 Task: Create a task  Improve the appâ€™s compatibility with different screen sizes and resolutions , assign it to team member softage.6@softage.net in the project TurnkeyTech and update the status of the task to  At Risk , set the priority of the task to Medium.
Action: Mouse moved to (72, 424)
Screenshot: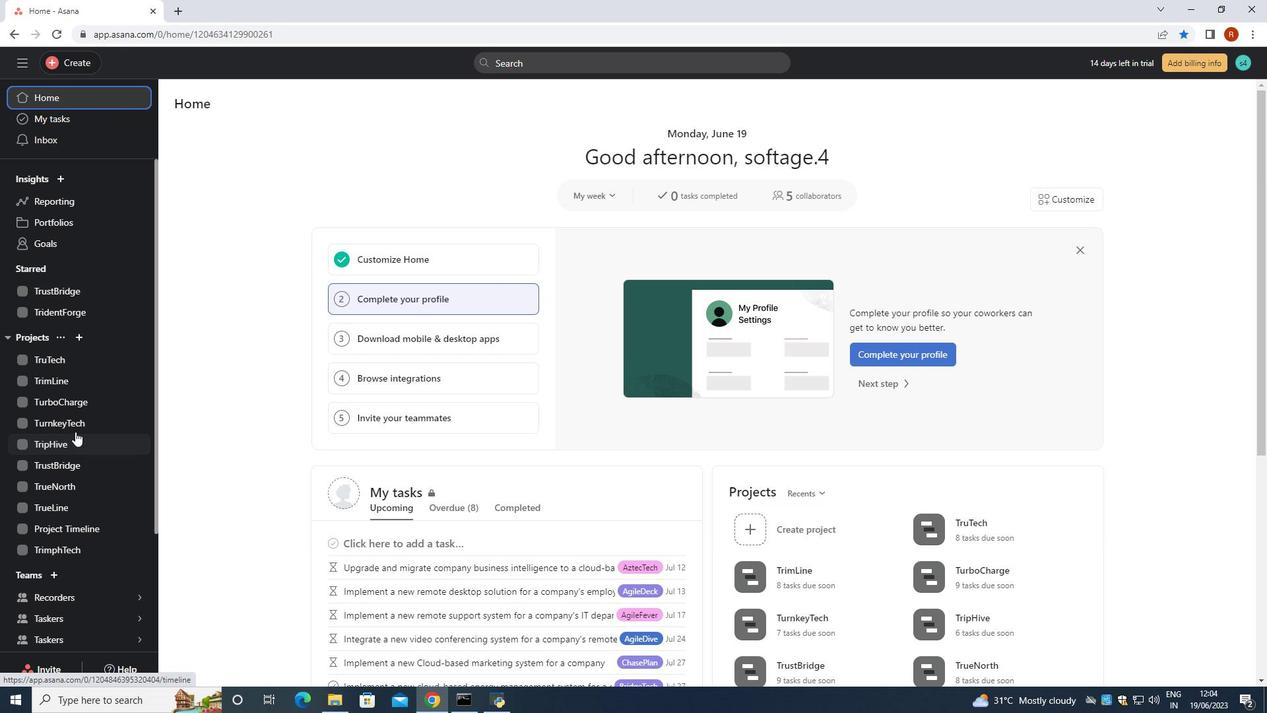 
Action: Mouse pressed left at (72, 424)
Screenshot: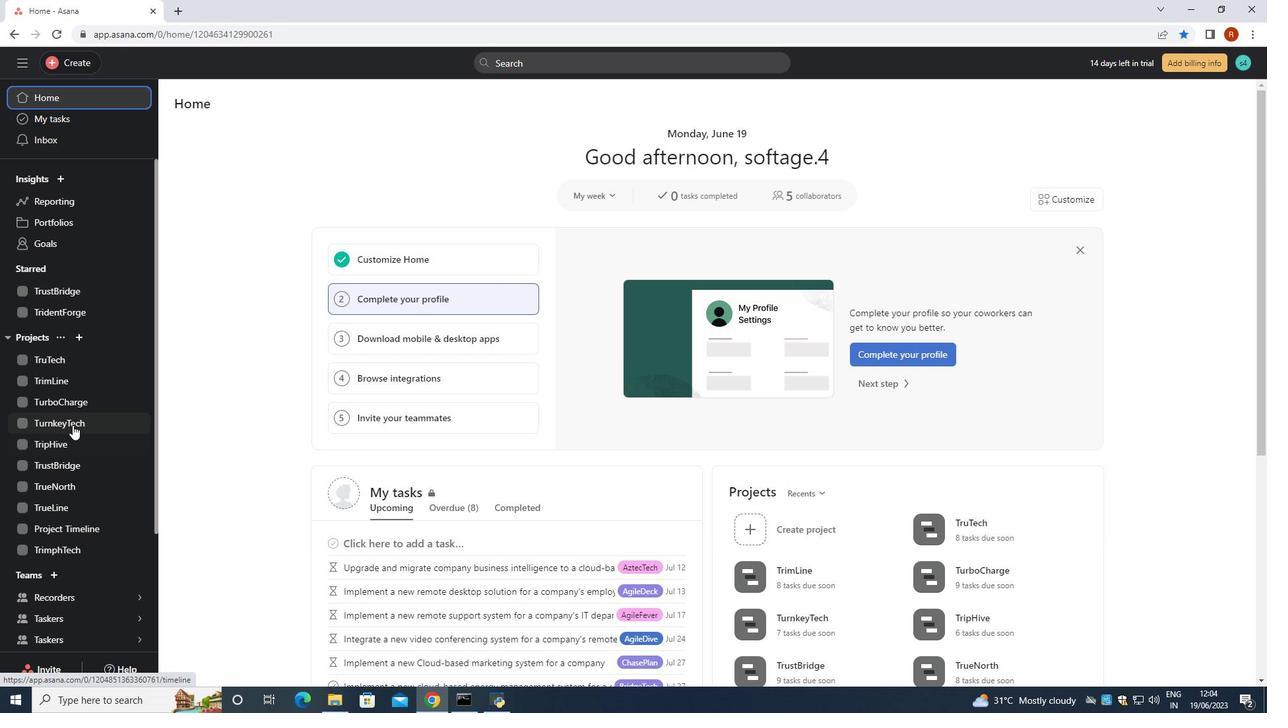 
Action: Mouse moved to (200, 166)
Screenshot: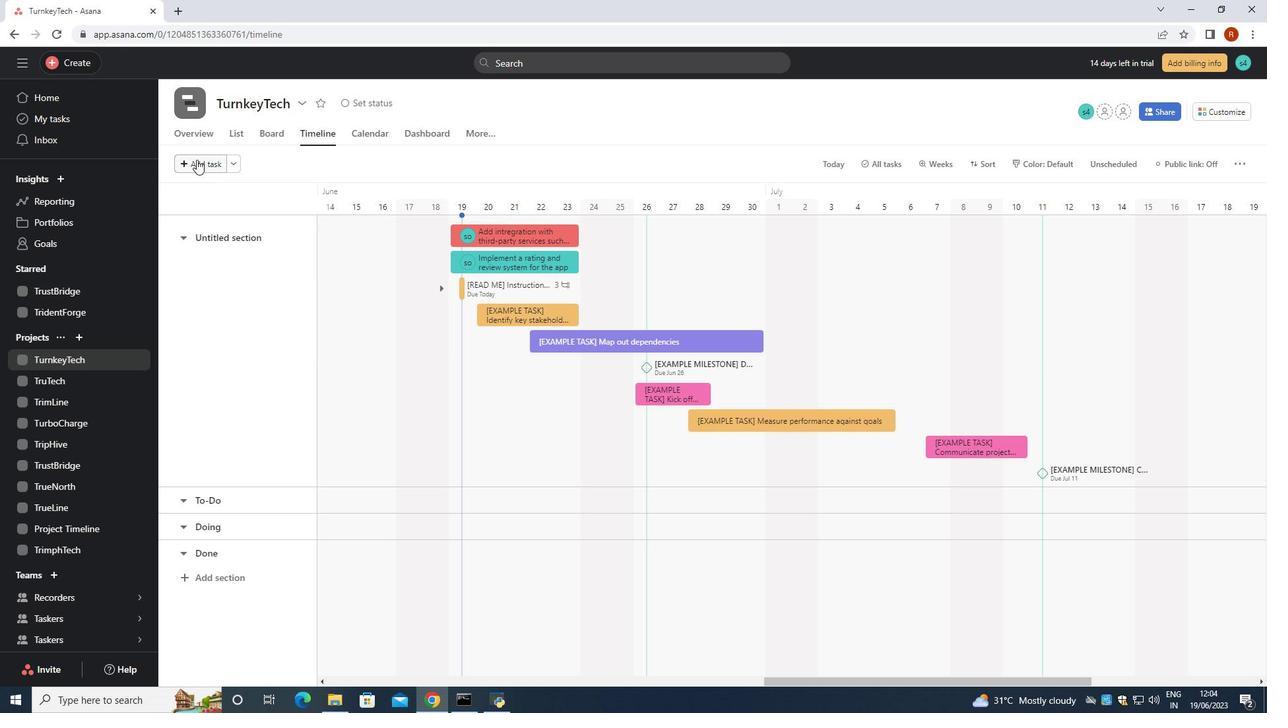 
Action: Mouse pressed left at (200, 166)
Screenshot: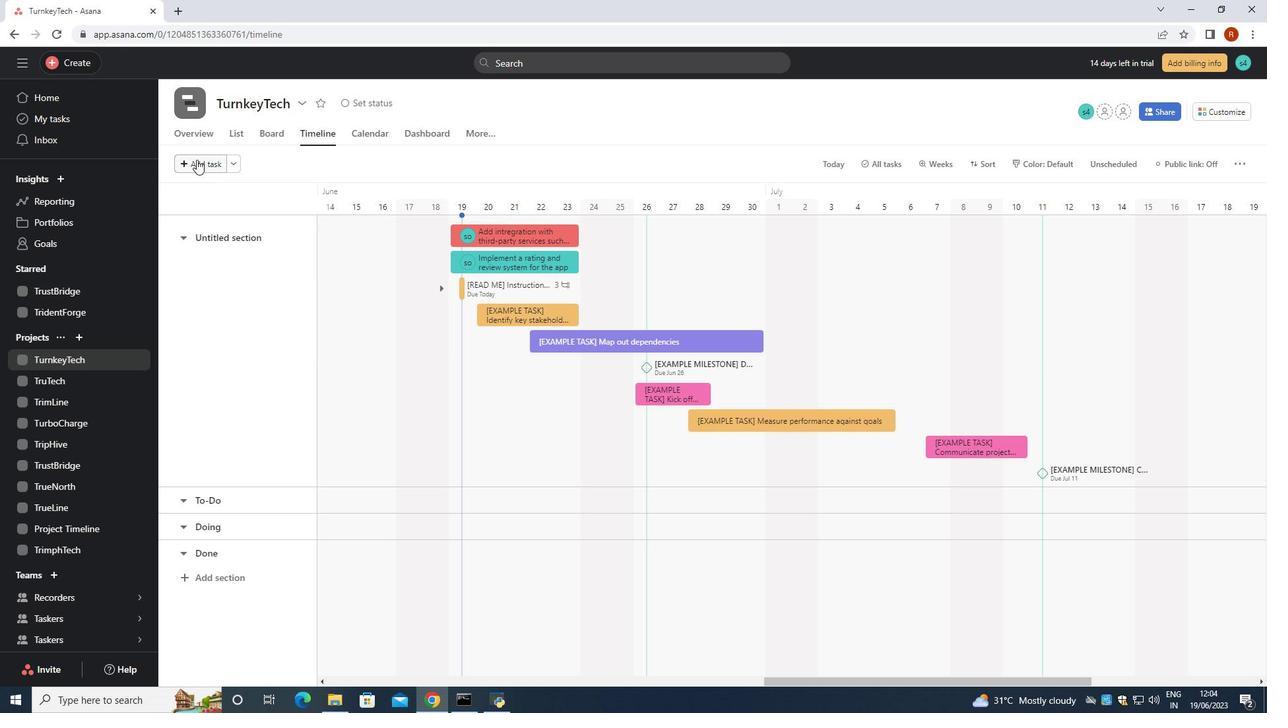 
Action: Mouse moved to (195, 160)
Screenshot: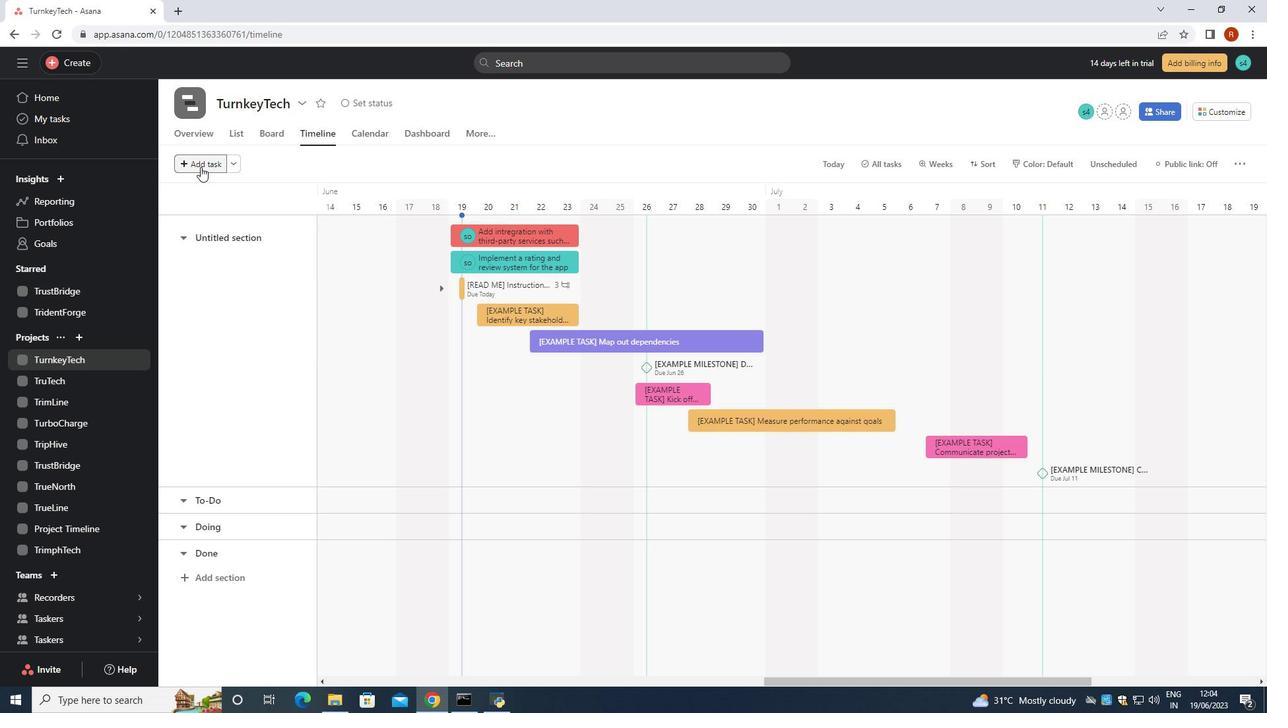 
Action: Key pressed <Key.shift><Key.shift><Key.shift><Key.shift><Key.shift><Key.shift><Key.shift><Key.shift><Key.shift><Key.shift><Key.shift><Key.shift><Key.shift><Key.shift><Key.shift><Key.shift><Key.shift><Key.shift><Key.shift>Improve<Key.space>thr<Key.backspace>e<Key.space>app's<Key.space>compatibility<Key.space>with<Key.space>different<Key.space>screen<Key.space>sizes<Key.space>and<Key.space>resolutions<Key.enter>
Screenshot: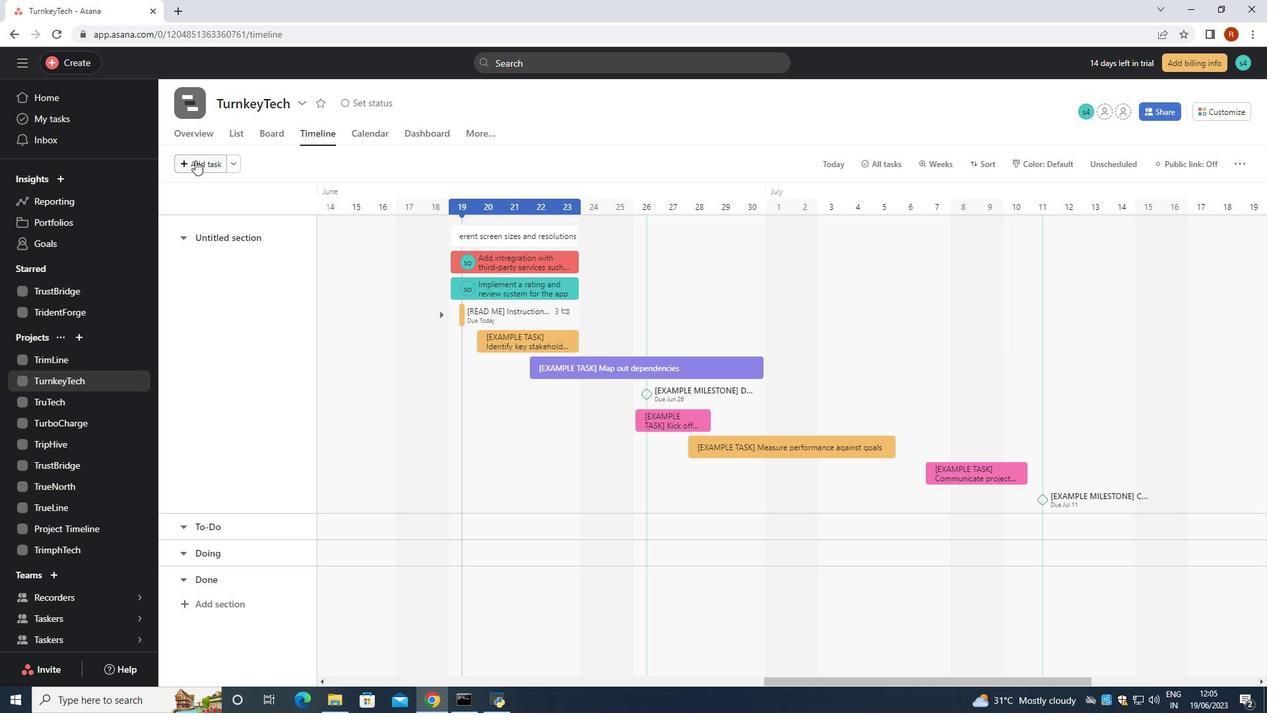 
Action: Mouse moved to (532, 246)
Screenshot: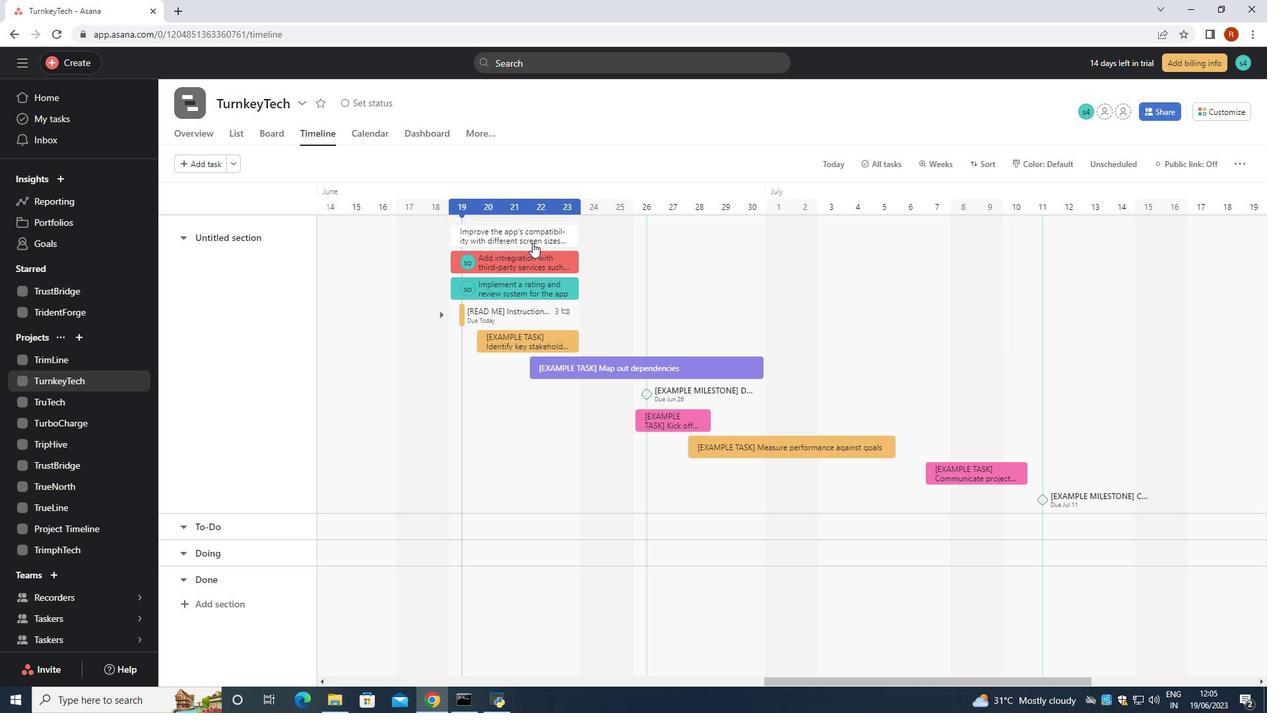 
Action: Mouse pressed left at (532, 246)
Screenshot: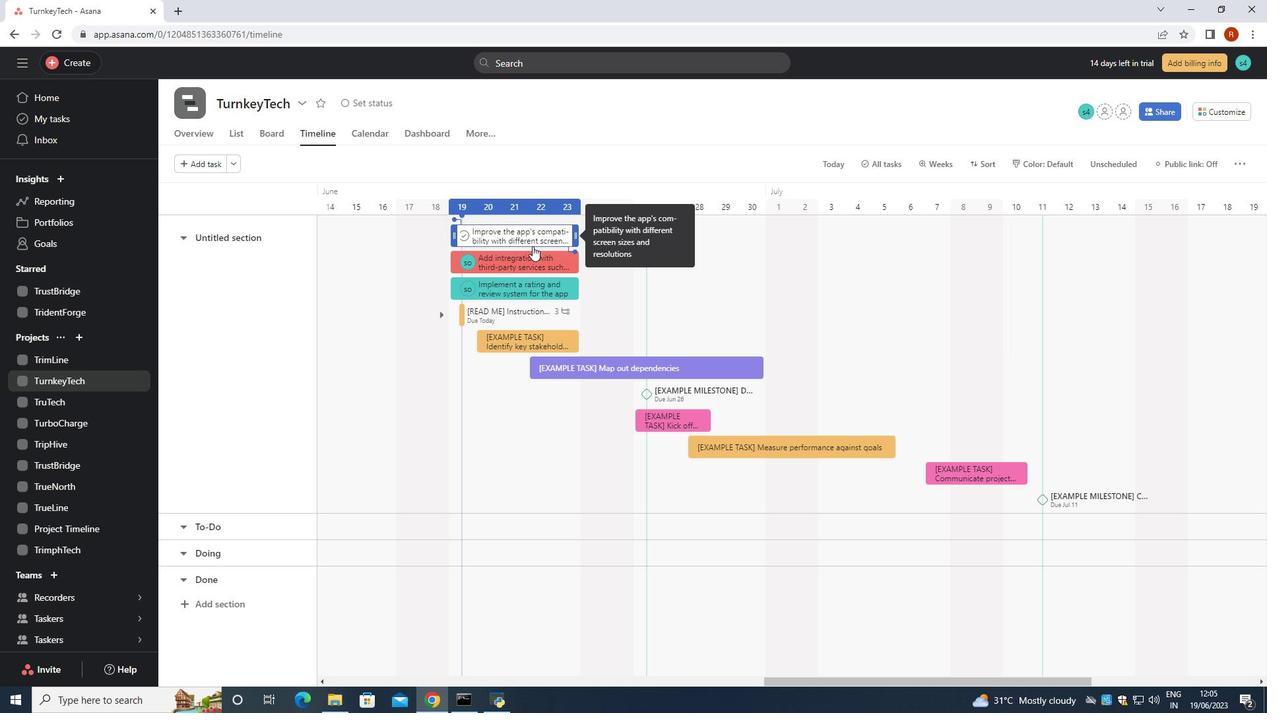 
Action: Mouse moved to (923, 266)
Screenshot: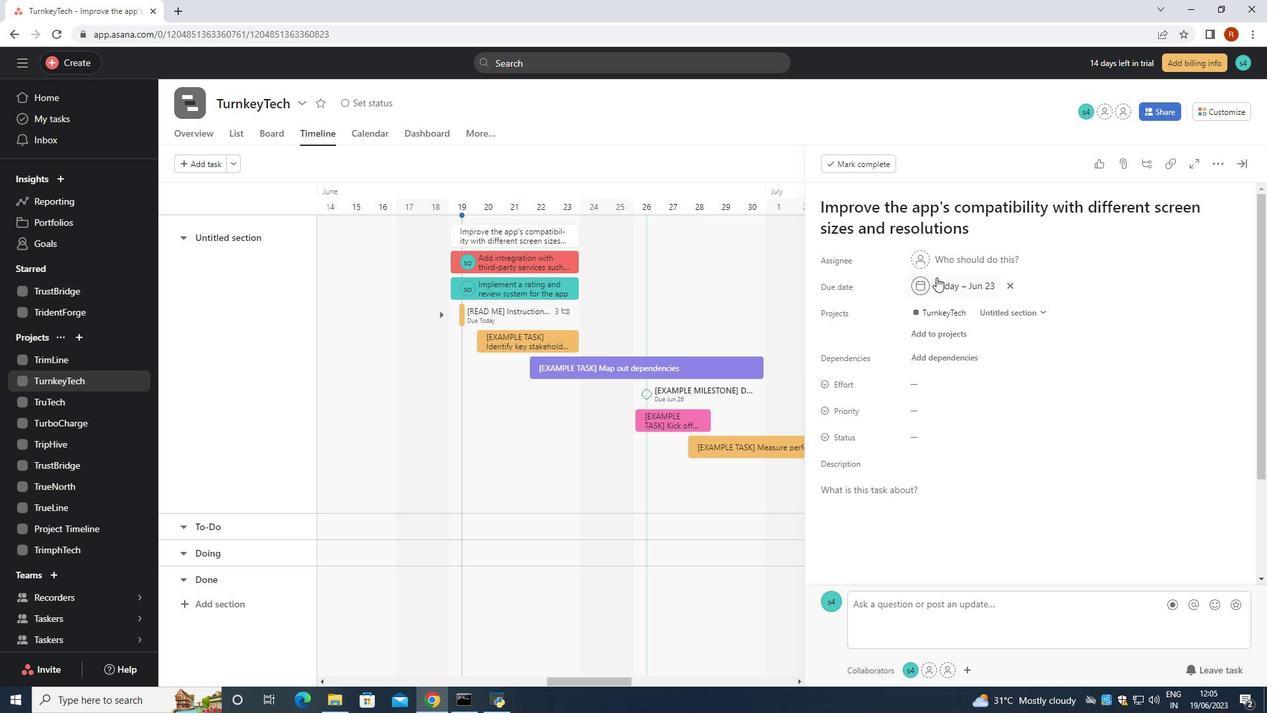 
Action: Mouse pressed left at (923, 266)
Screenshot: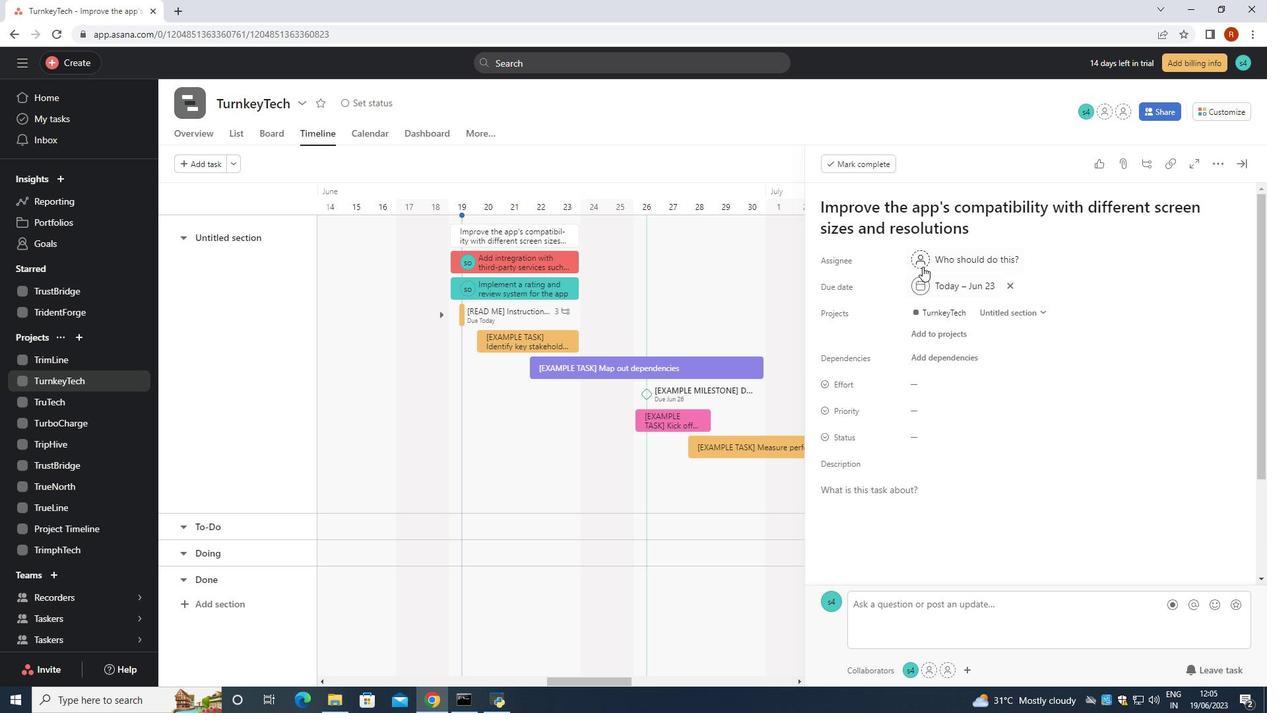 
Action: Key pressed softage.6<Key.shift>@softage.net
Screenshot: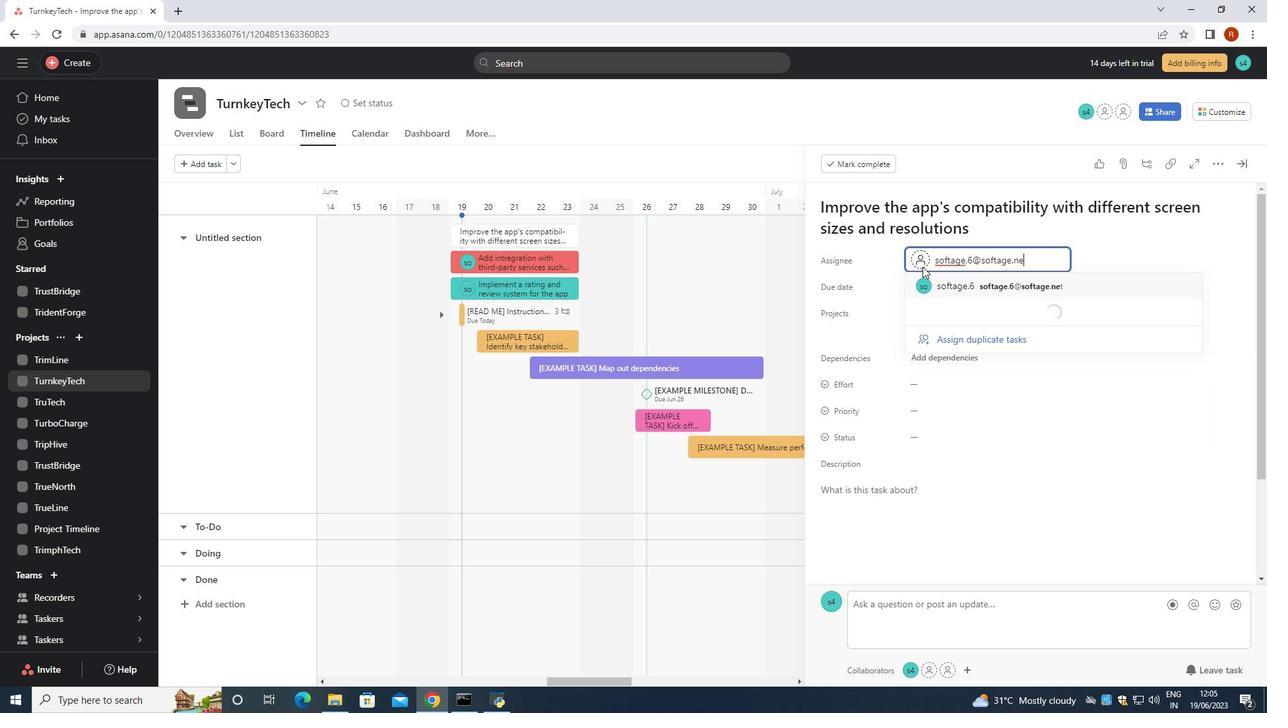 
Action: Mouse moved to (1058, 288)
Screenshot: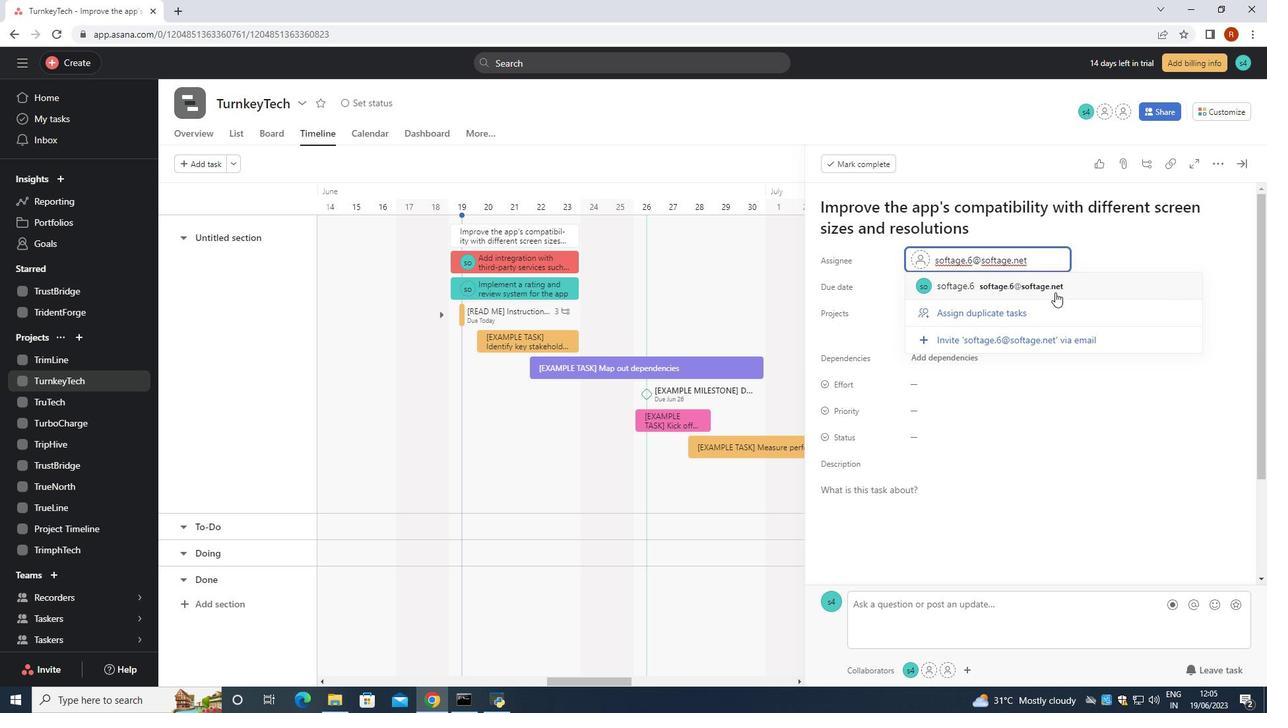 
Action: Mouse pressed left at (1058, 288)
Screenshot: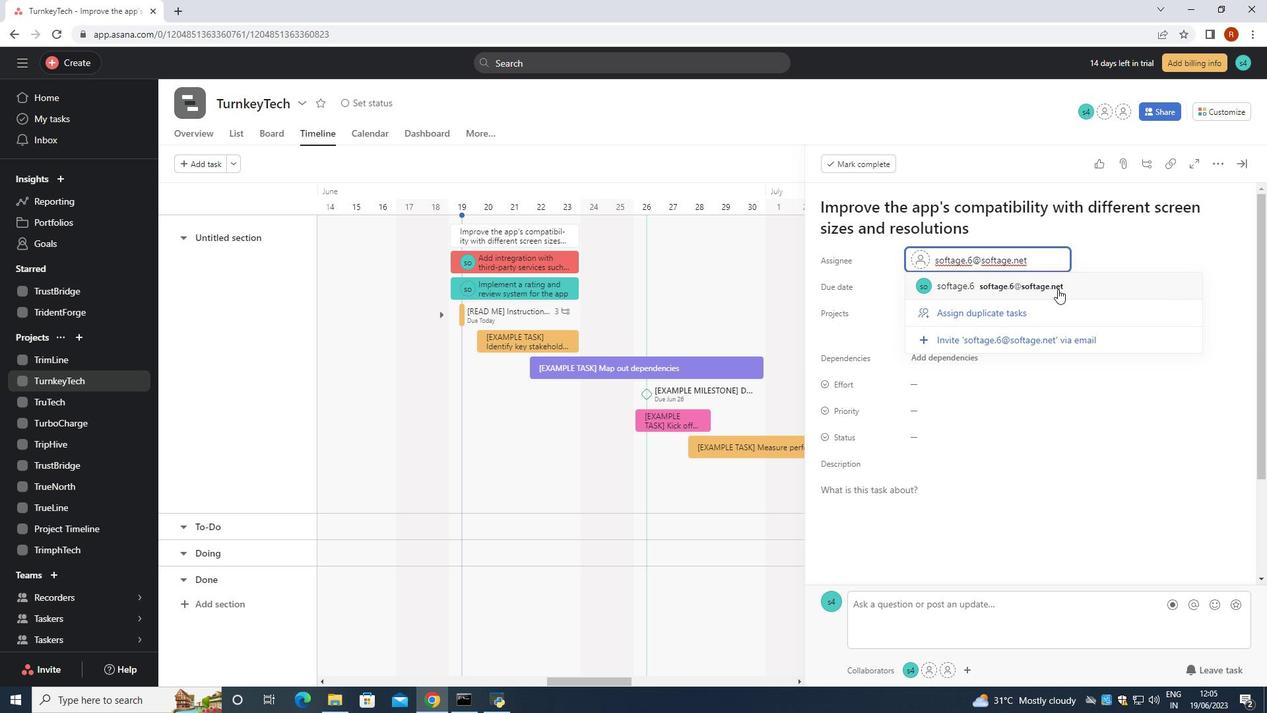 
Action: Mouse moved to (931, 433)
Screenshot: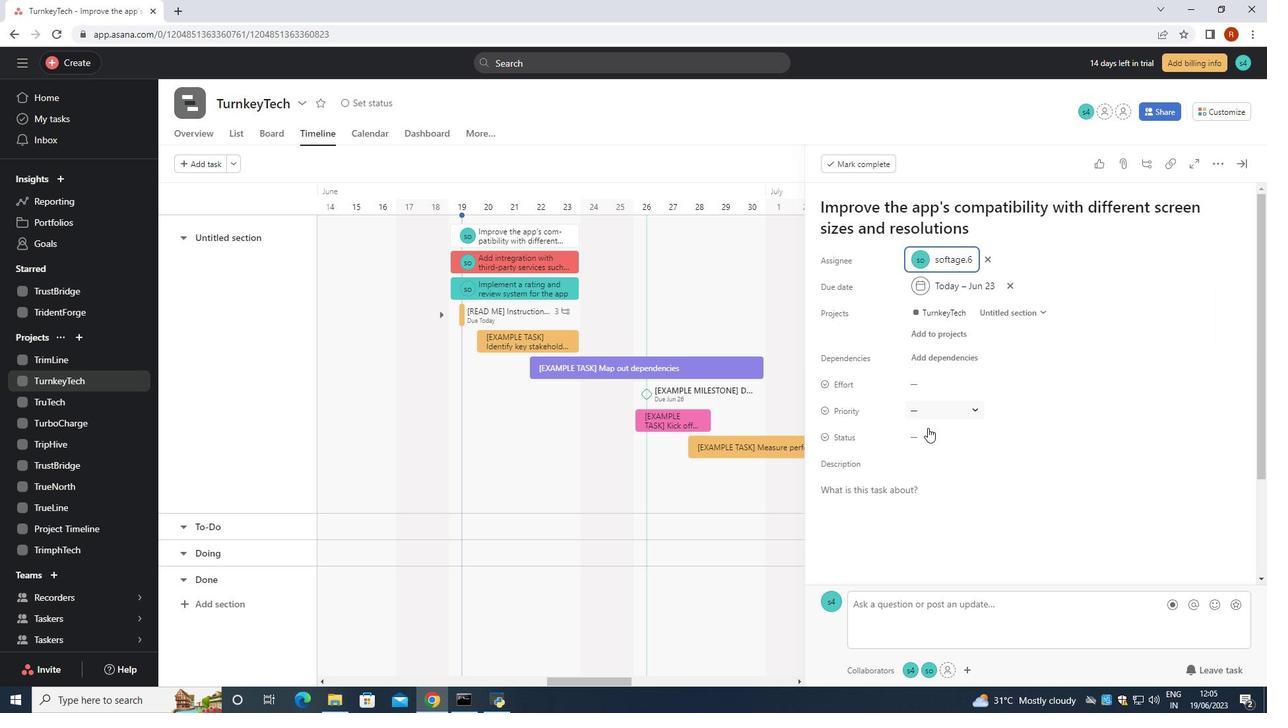 
Action: Mouse pressed left at (931, 433)
Screenshot: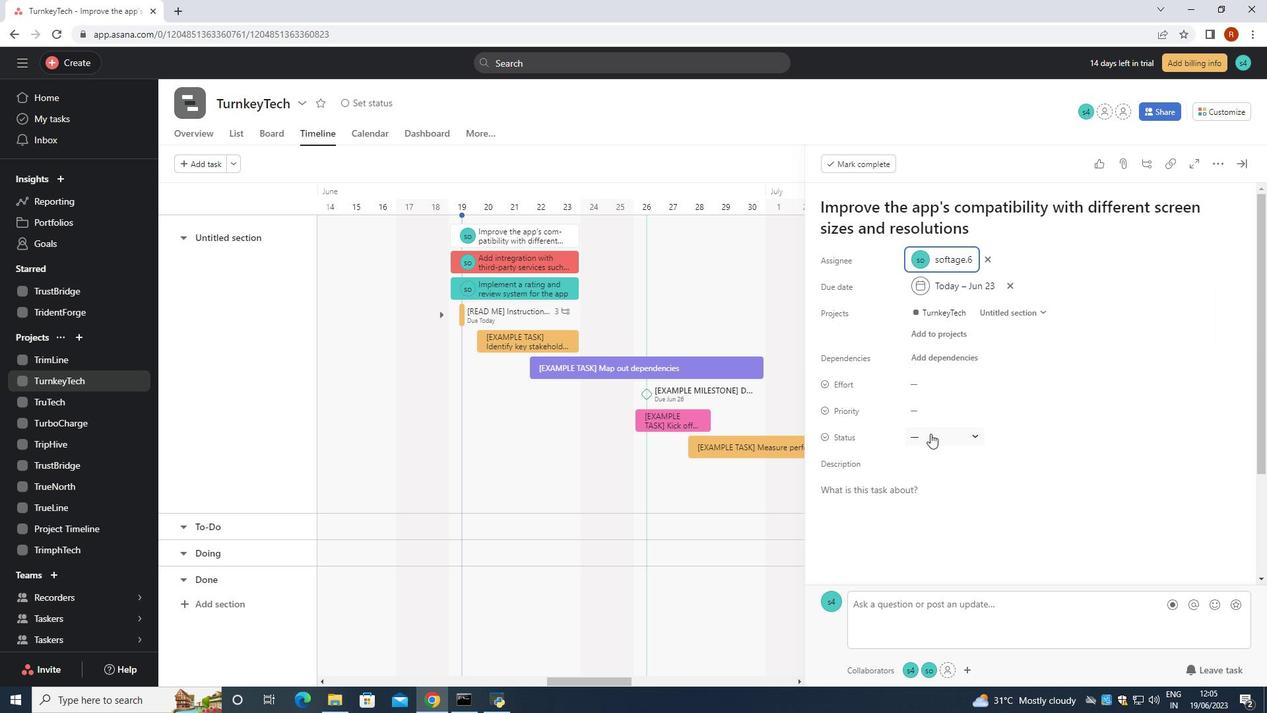 
Action: Mouse moved to (949, 513)
Screenshot: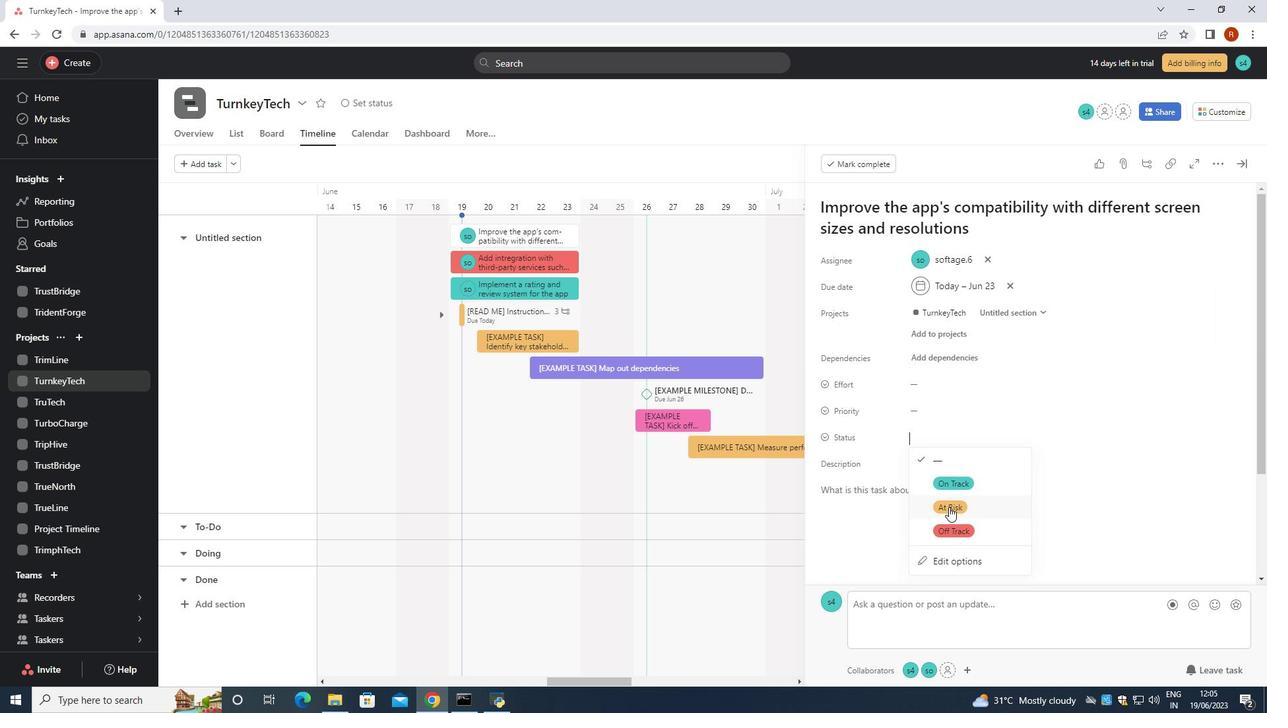 
Action: Mouse pressed left at (949, 513)
Screenshot: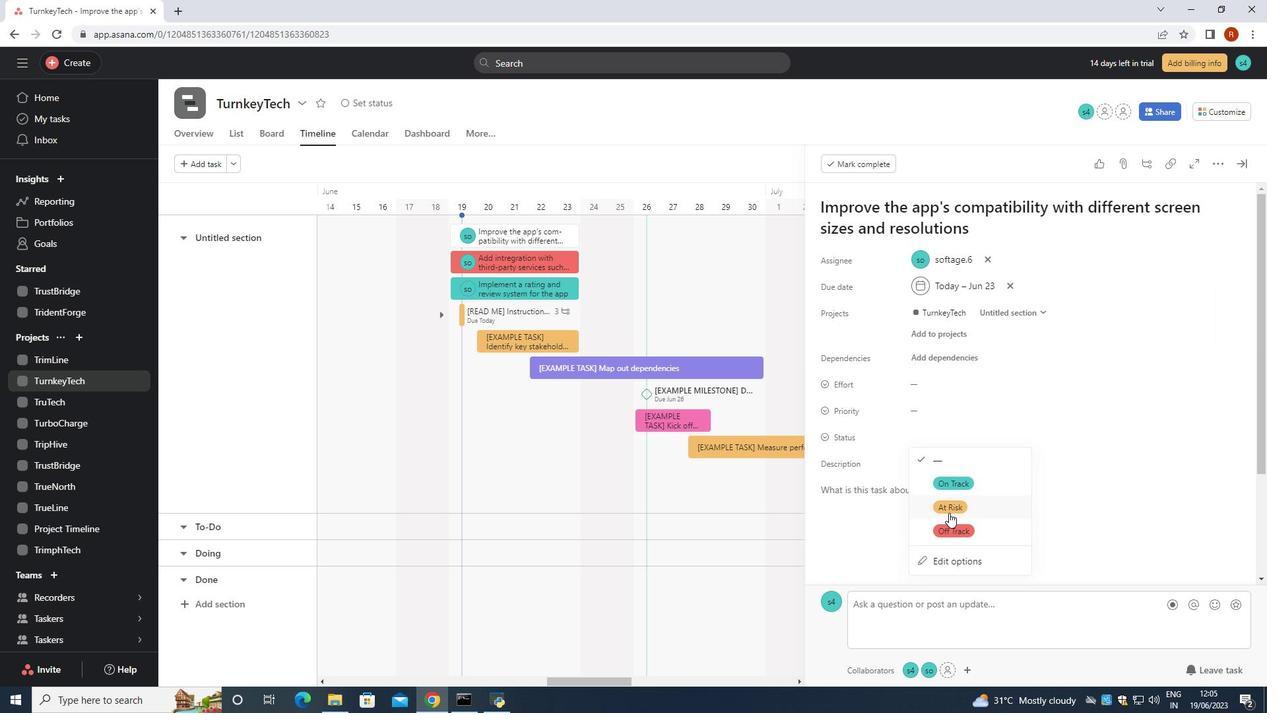 
Action: Mouse moved to (931, 416)
Screenshot: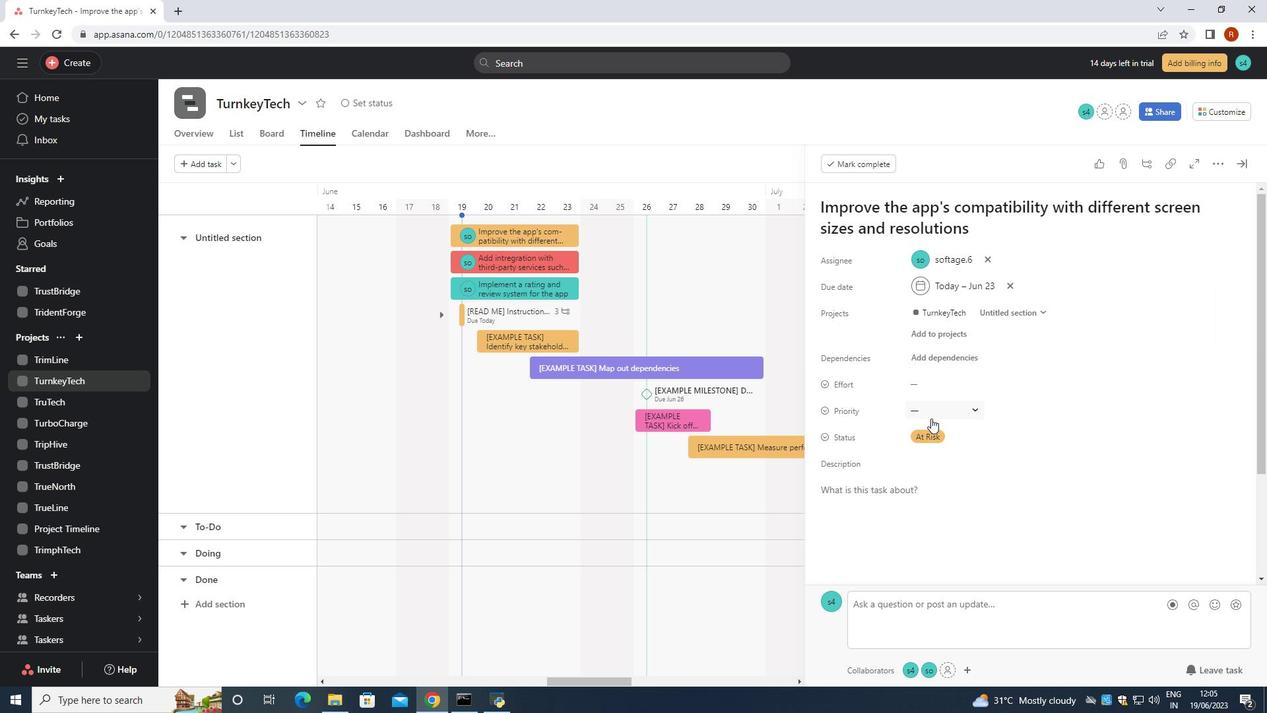 
Action: Mouse pressed left at (931, 416)
Screenshot: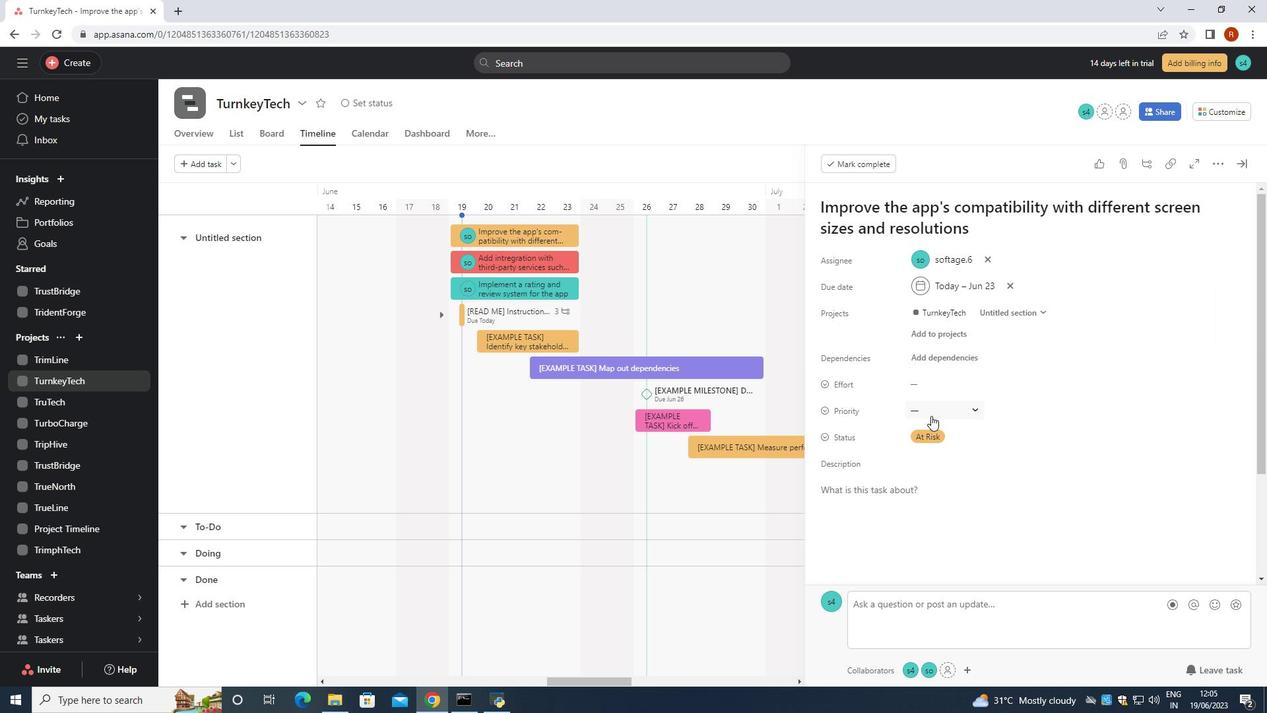 
Action: Mouse moved to (947, 479)
Screenshot: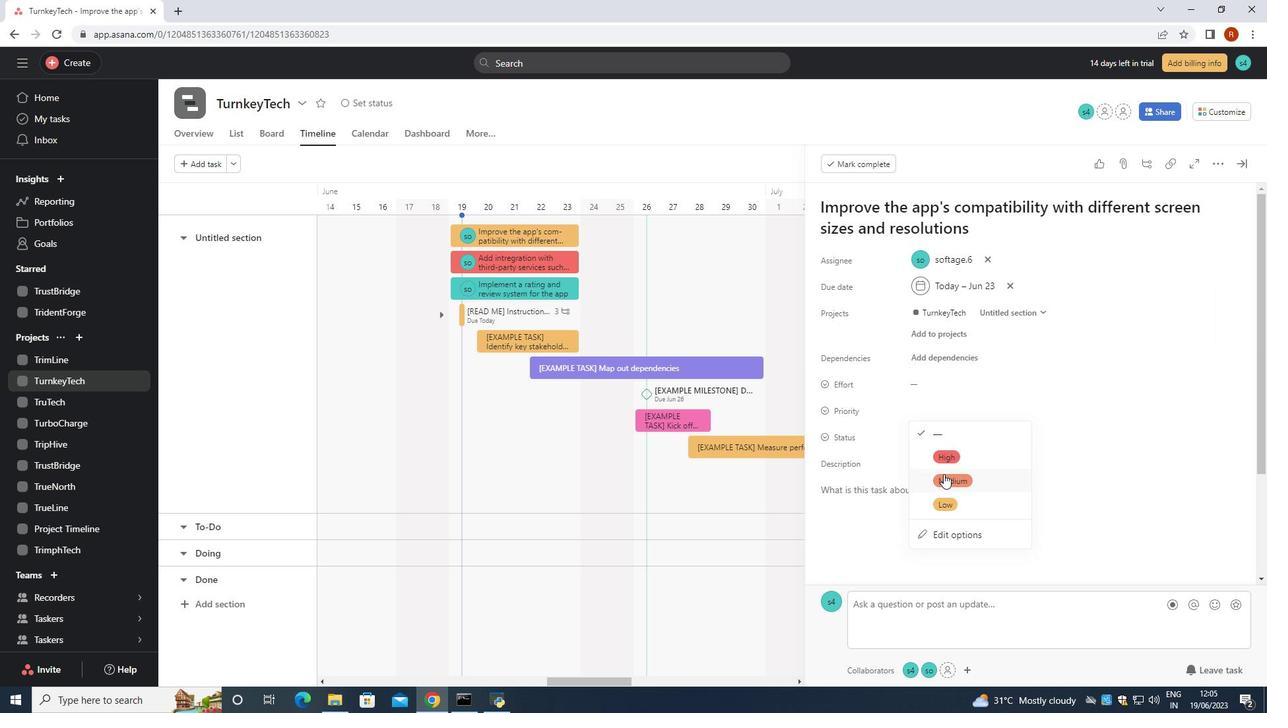 
Action: Mouse pressed left at (947, 479)
Screenshot: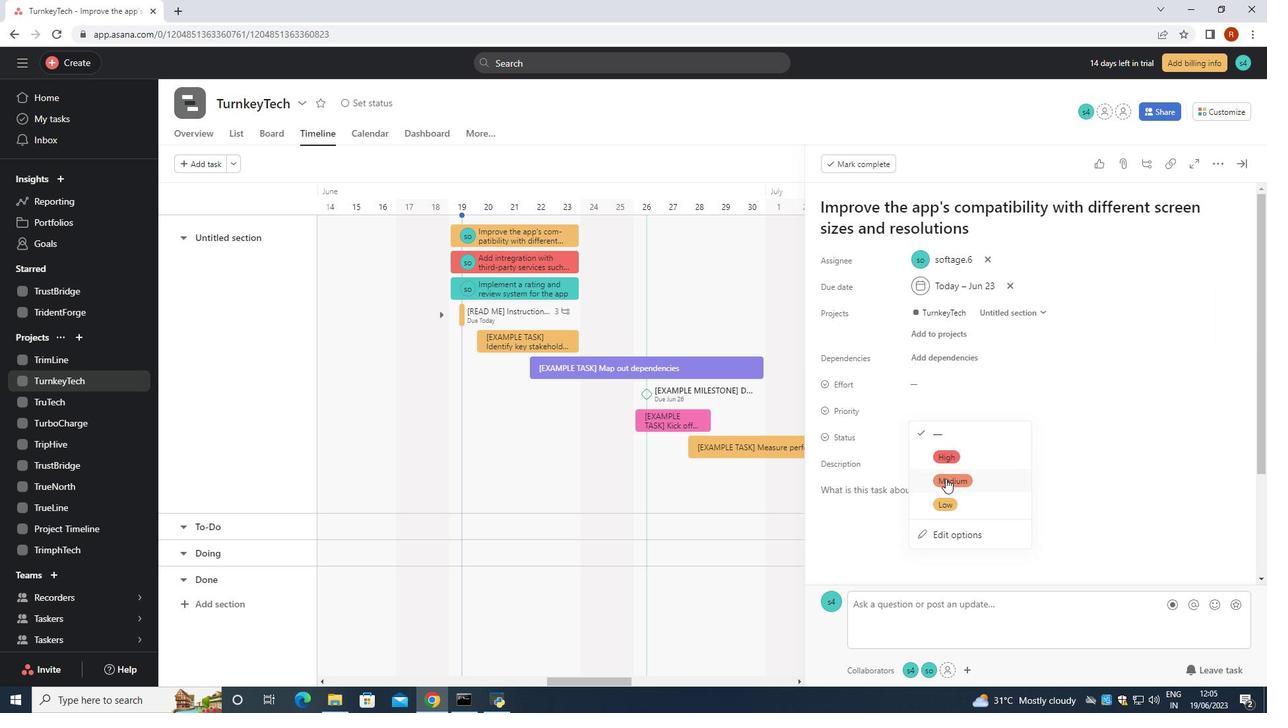 
Action: Mouse moved to (681, 458)
Screenshot: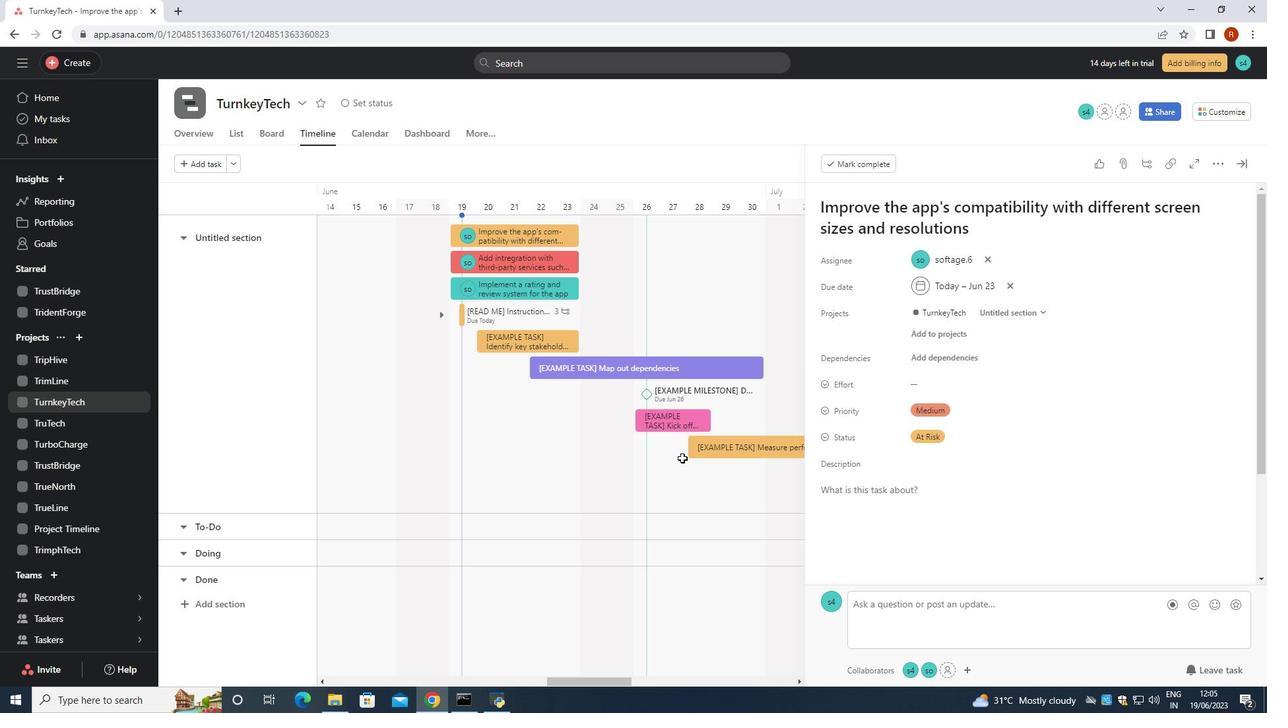 
